 Task: Use the font style Heading 2 with bold style.
Action: Mouse moved to (397, 238)
Screenshot: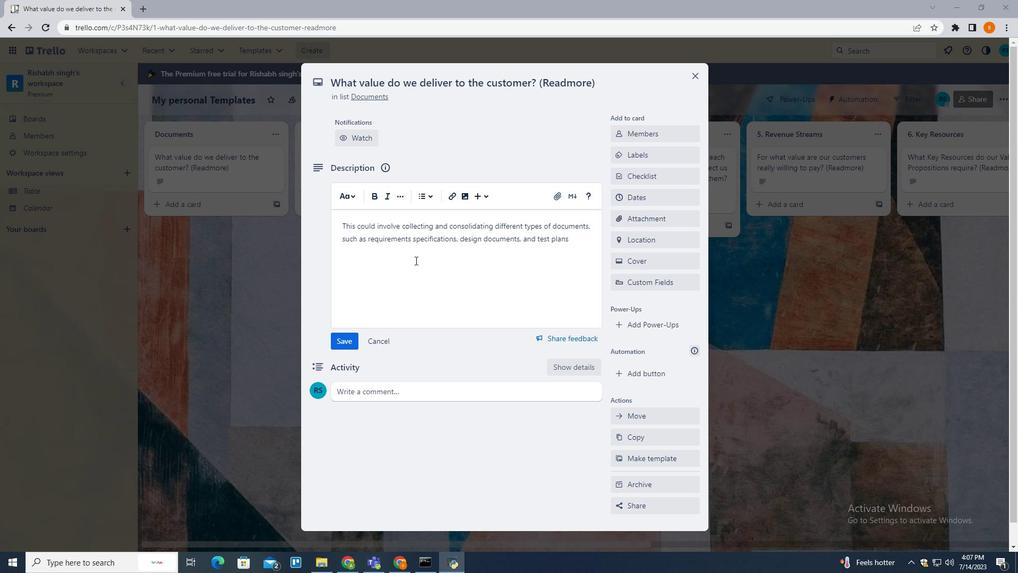 
Action: Mouse pressed left at (397, 238)
Screenshot: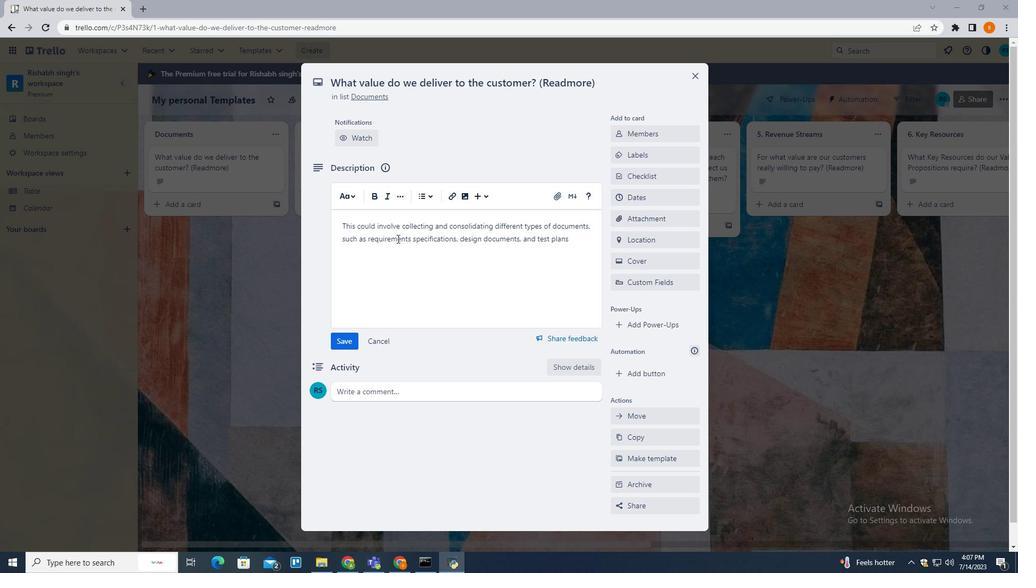 
Action: Mouse pressed left at (397, 238)
Screenshot: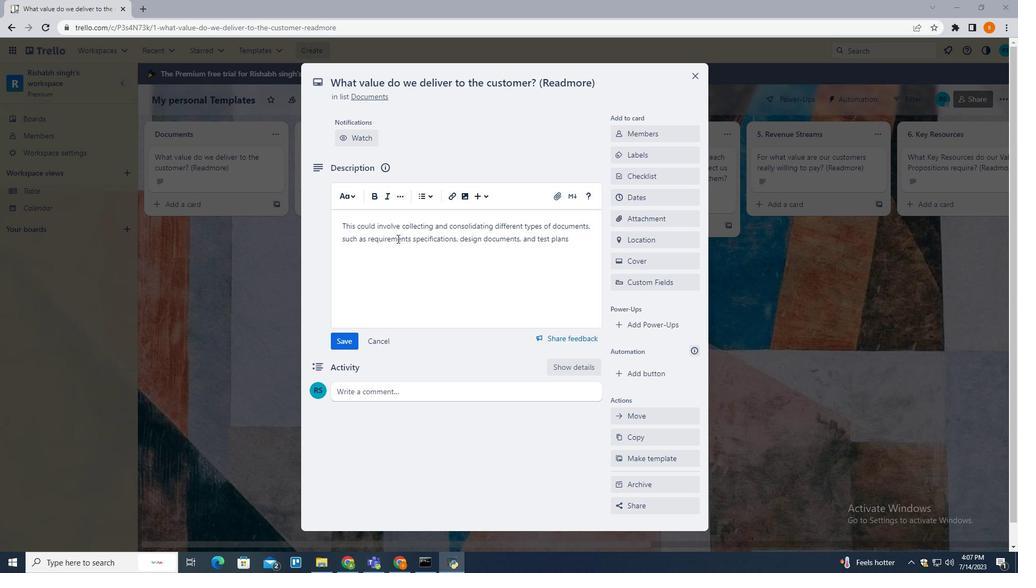 
Action: Mouse pressed left at (397, 238)
Screenshot: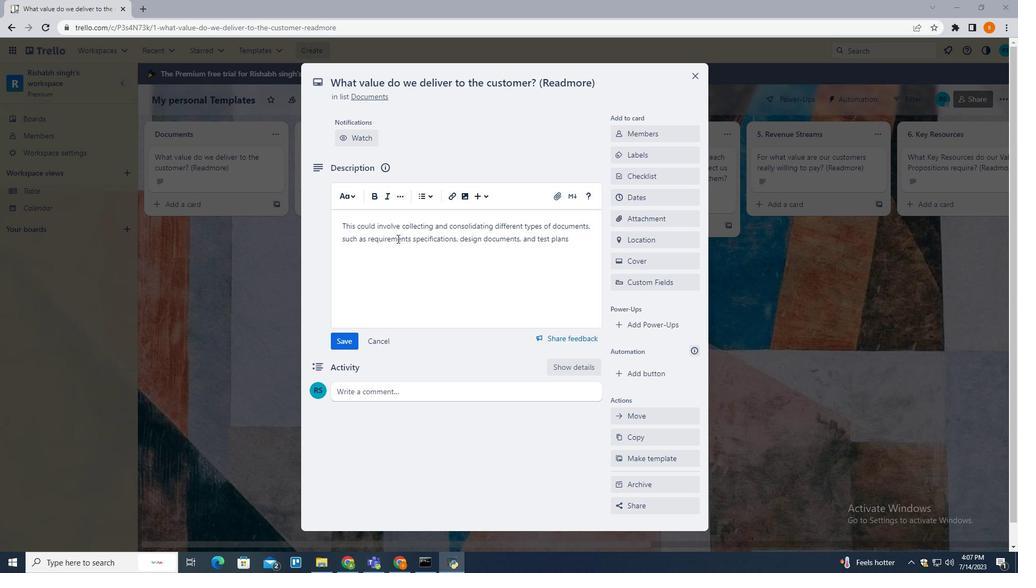 
Action: Mouse moved to (356, 193)
Screenshot: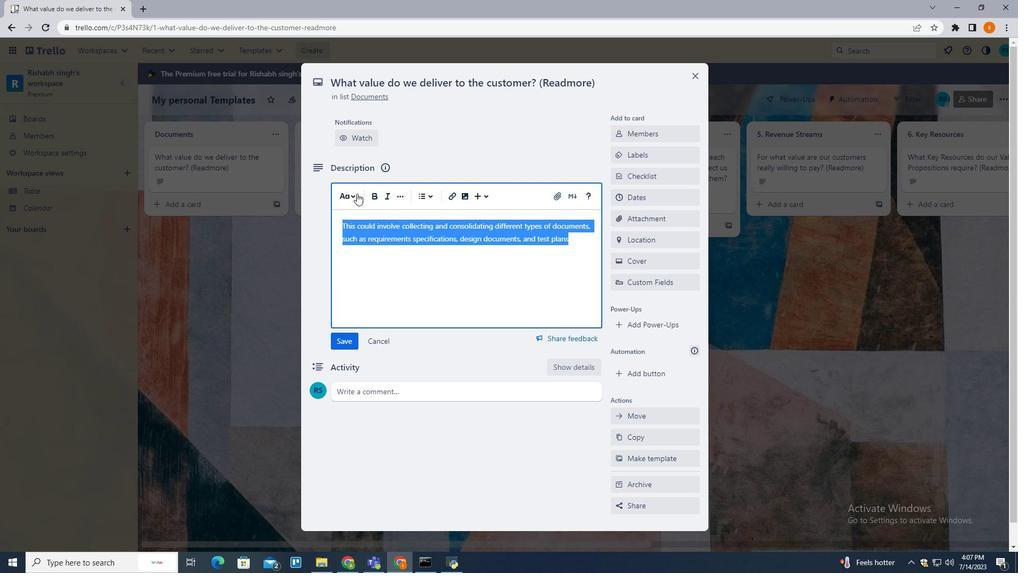 
Action: Mouse pressed left at (356, 193)
Screenshot: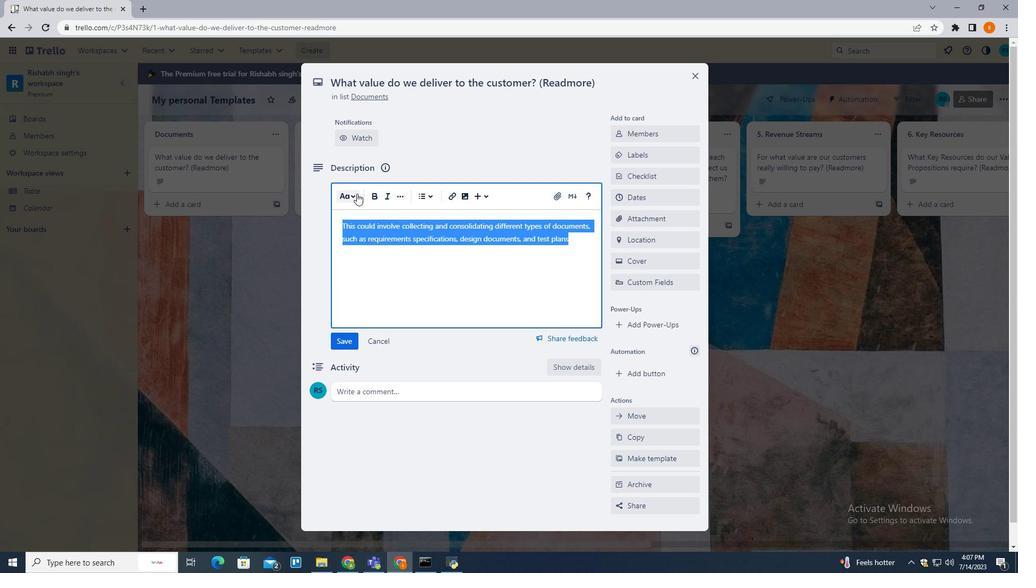 
Action: Mouse moved to (388, 264)
Screenshot: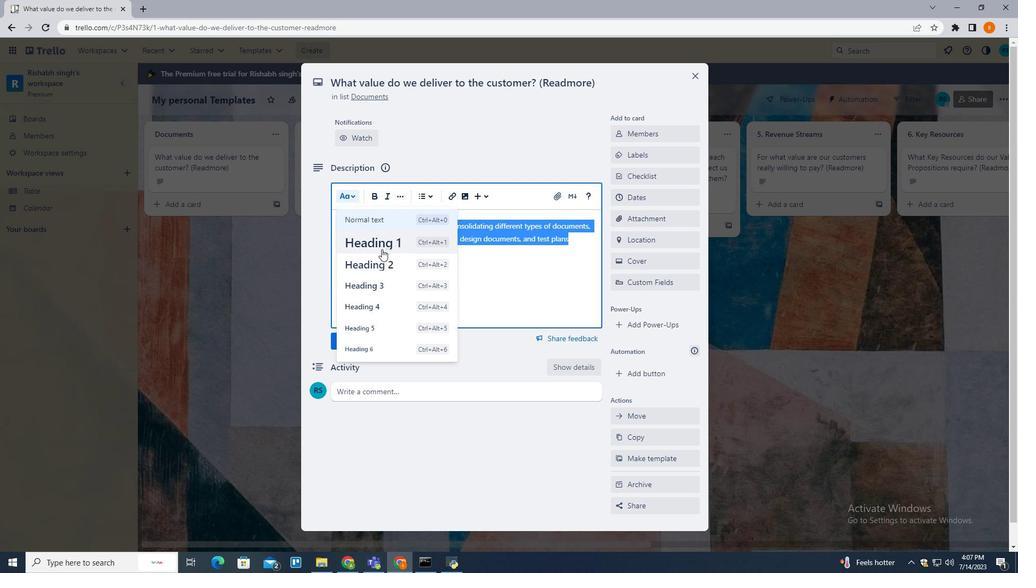 
Action: Mouse pressed left at (388, 264)
Screenshot: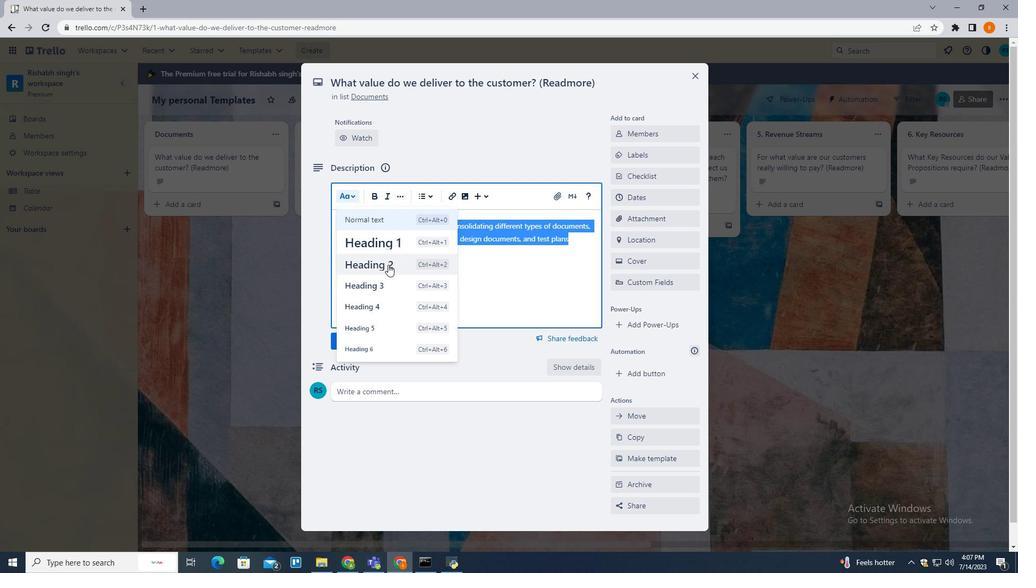 
Action: Mouse moved to (477, 283)
Screenshot: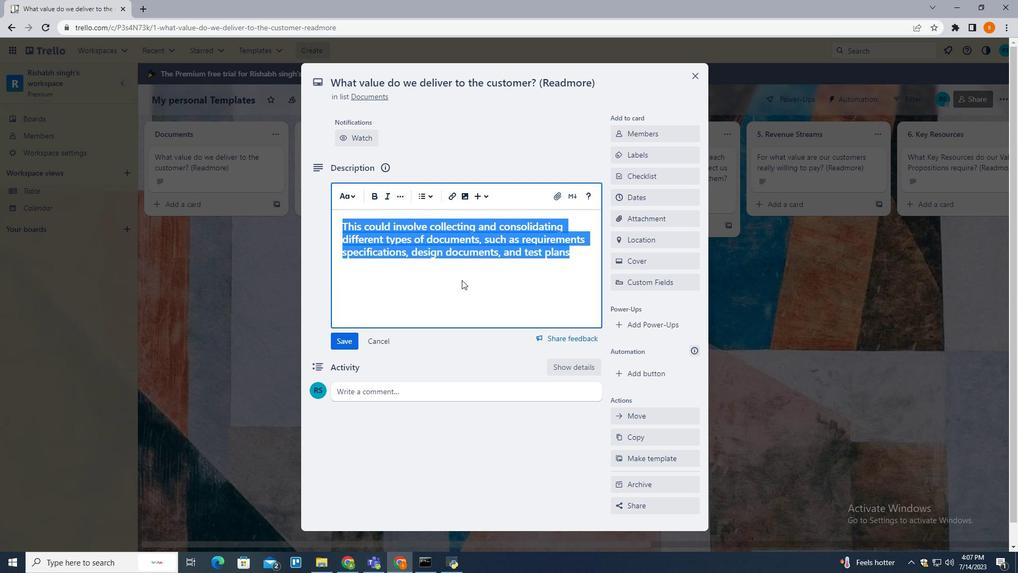 
Action: Mouse pressed left at (477, 283)
Screenshot: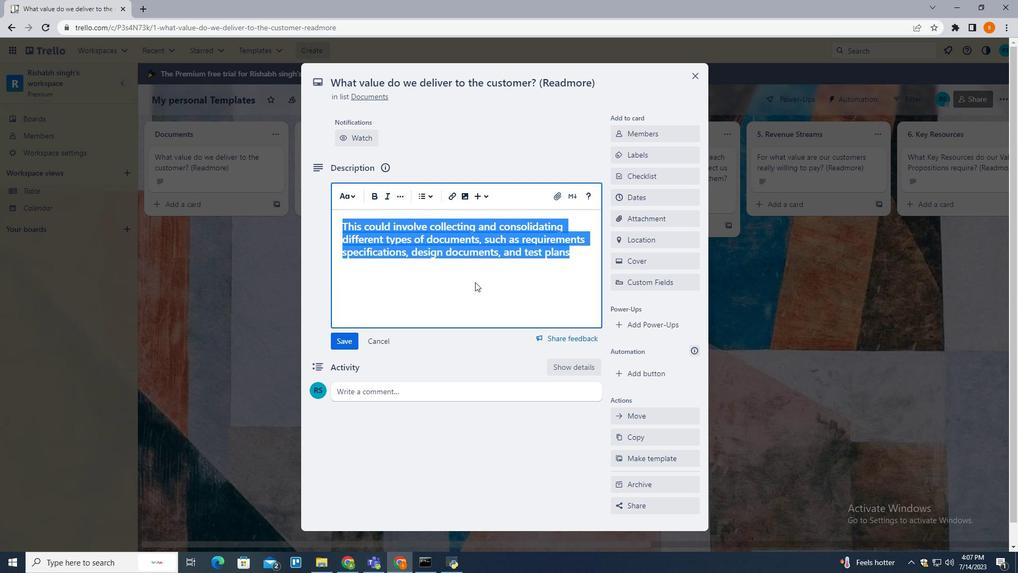 
